 Task: Enable the code builder to access all the developer tools at once
Action: Mouse moved to (264, 122)
Screenshot: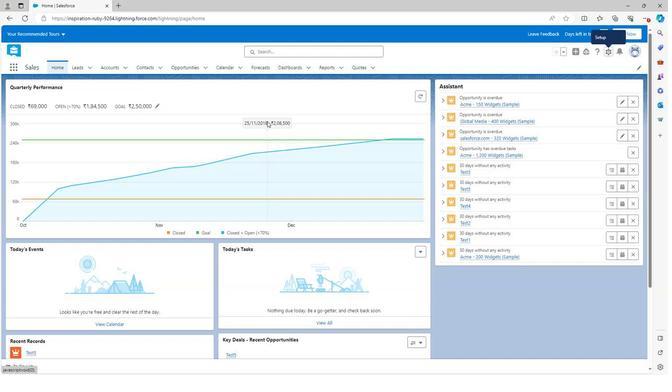 
Action: Mouse scrolled (264, 122) with delta (0, 0)
Screenshot: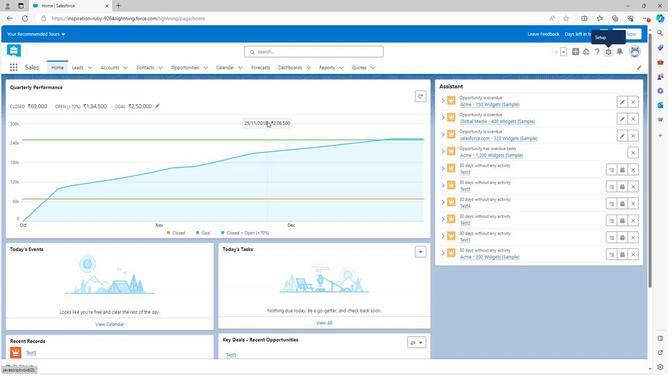 
Action: Mouse scrolled (264, 122) with delta (0, 0)
Screenshot: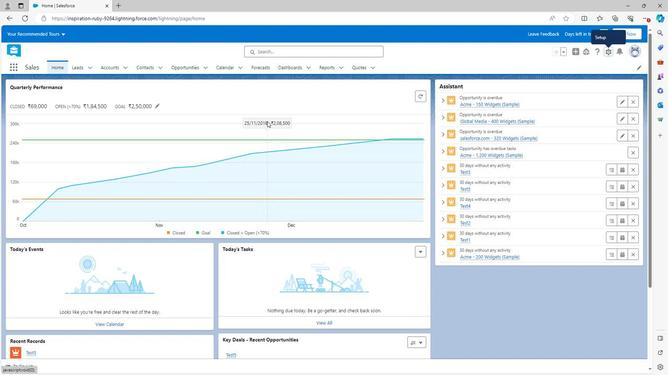 
Action: Mouse scrolled (264, 122) with delta (0, 0)
Screenshot: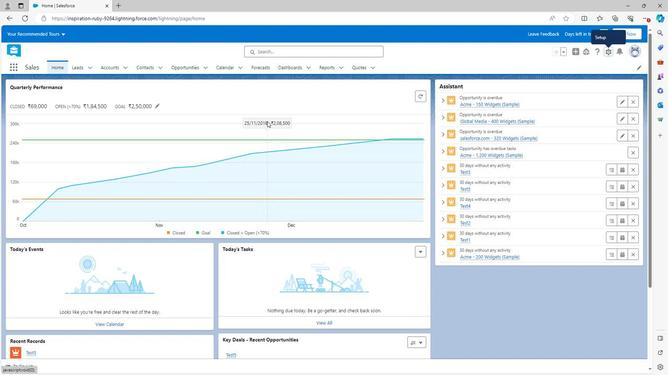 
Action: Mouse scrolled (264, 123) with delta (0, 0)
Screenshot: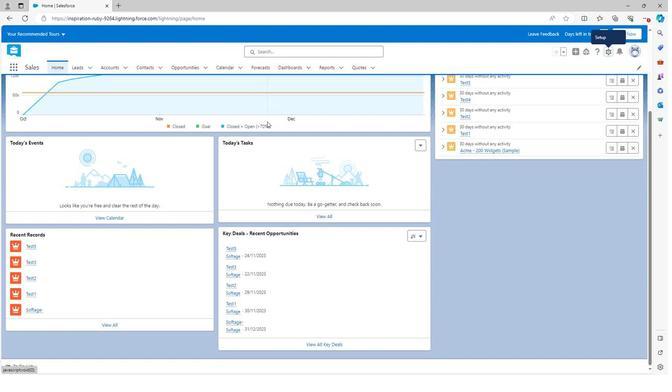 
Action: Mouse scrolled (264, 123) with delta (0, 0)
Screenshot: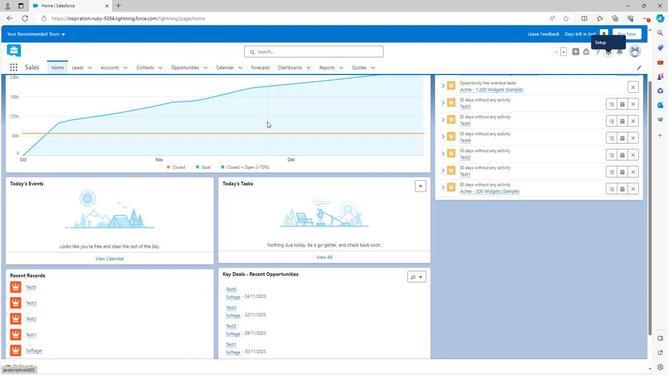 
Action: Mouse scrolled (264, 123) with delta (0, 0)
Screenshot: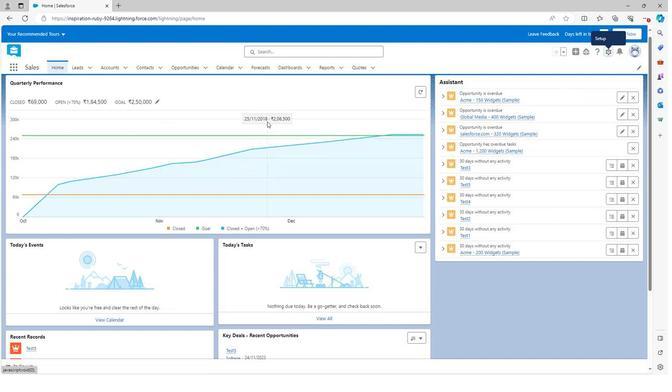 
Action: Mouse scrolled (264, 123) with delta (0, 0)
Screenshot: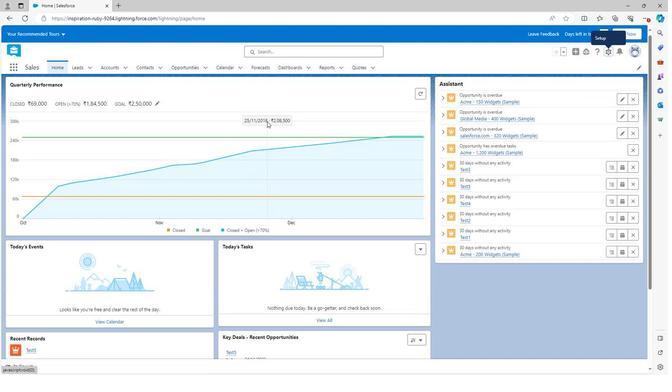 
Action: Mouse moved to (605, 53)
Screenshot: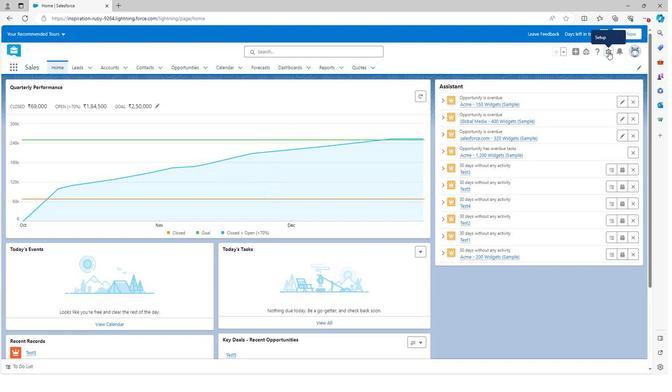 
Action: Mouse pressed left at (605, 53)
Screenshot: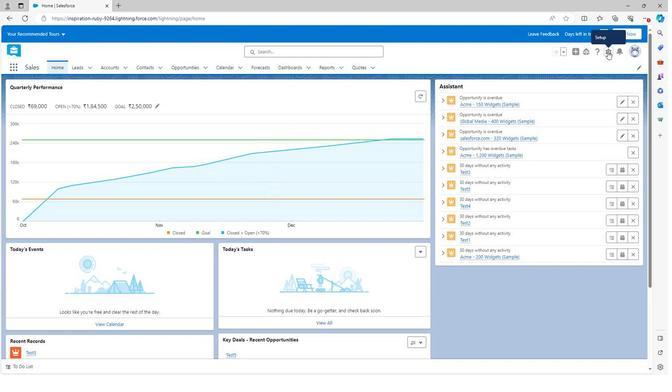 
Action: Mouse moved to (581, 71)
Screenshot: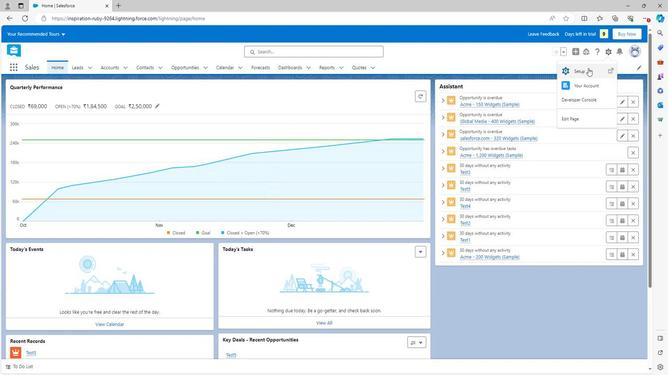 
Action: Mouse pressed left at (581, 71)
Screenshot: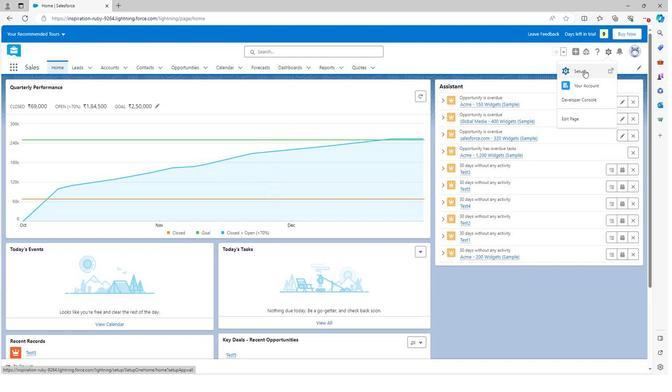 
Action: Mouse moved to (12, 255)
Screenshot: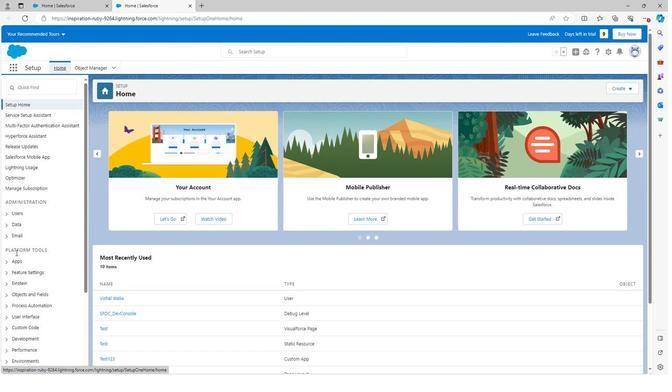 
Action: Mouse scrolled (12, 254) with delta (0, 0)
Screenshot: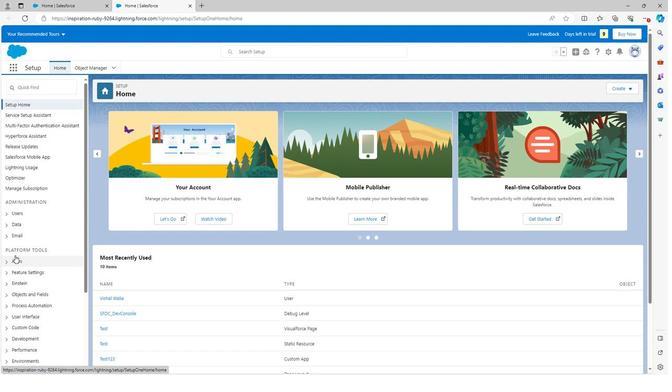
Action: Mouse scrolled (12, 254) with delta (0, 0)
Screenshot: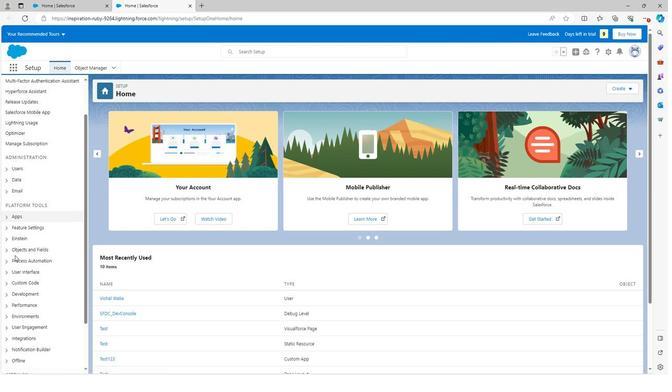 
Action: Mouse moved to (12, 255)
Screenshot: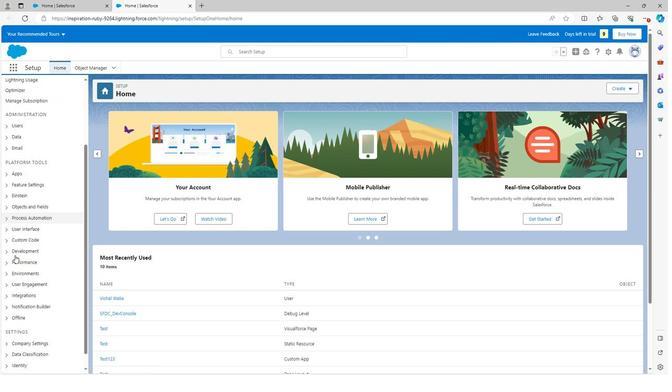 
Action: Mouse scrolled (12, 255) with delta (0, 0)
Screenshot: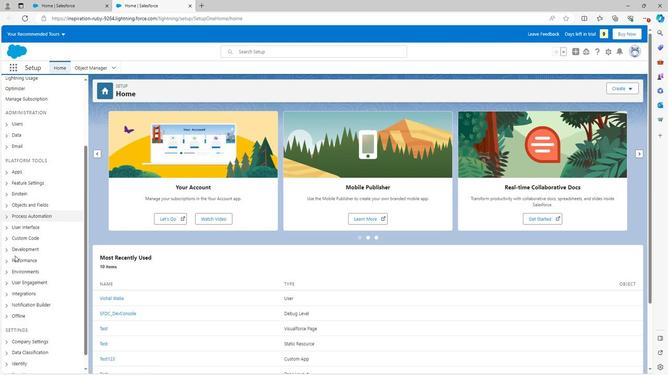 
Action: Mouse moved to (3, 235)
Screenshot: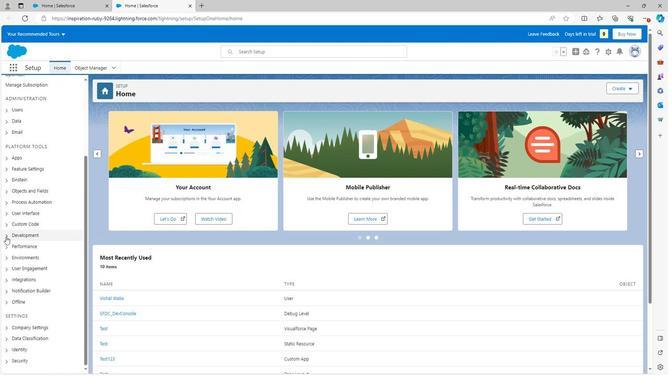 
Action: Mouse pressed left at (3, 235)
Screenshot: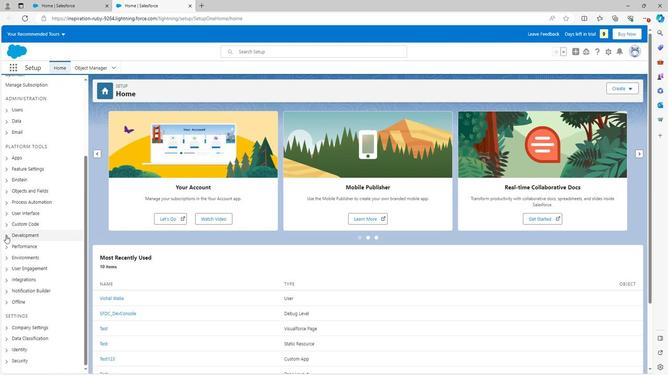 
Action: Mouse moved to (27, 247)
Screenshot: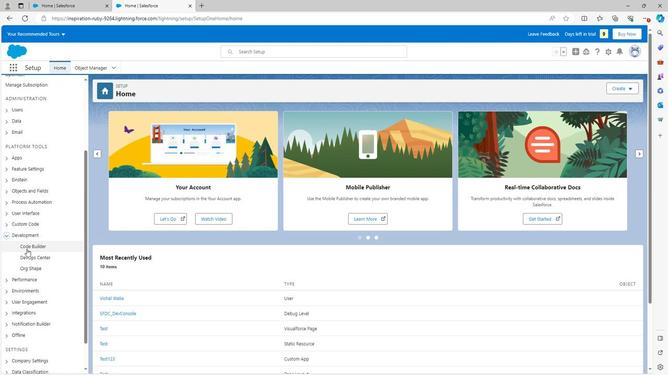 
Action: Mouse pressed left at (27, 247)
Screenshot: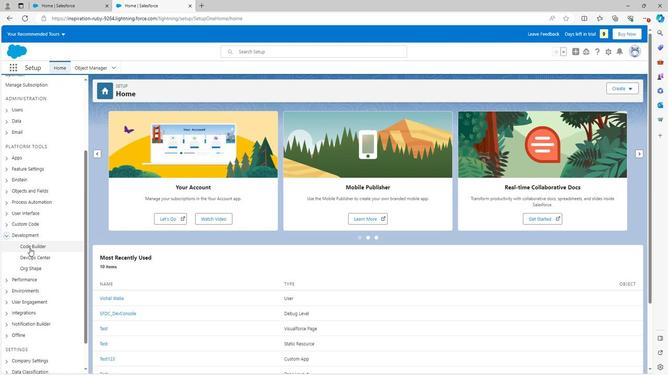 
Action: Mouse moved to (390, 152)
Screenshot: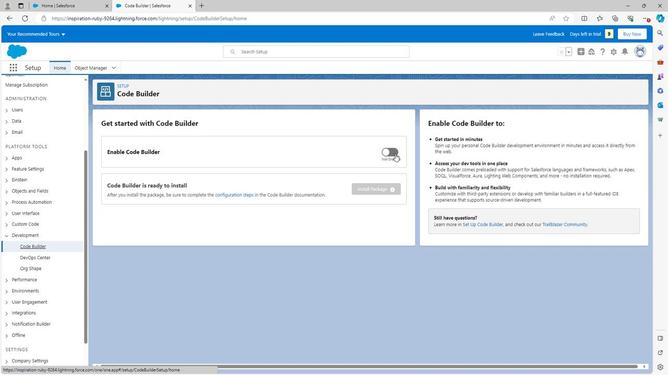
Action: Mouse pressed left at (390, 152)
Screenshot: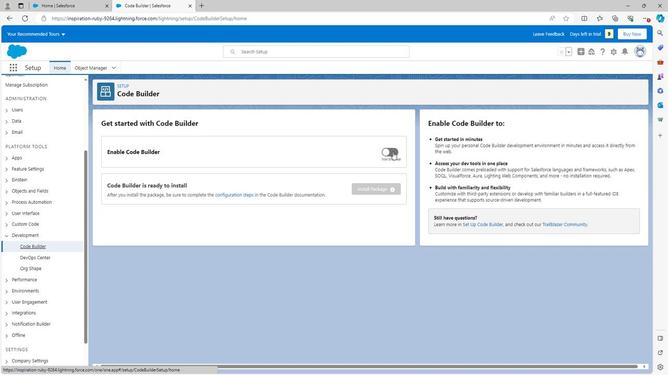 
Action: Mouse moved to (413, 223)
Screenshot: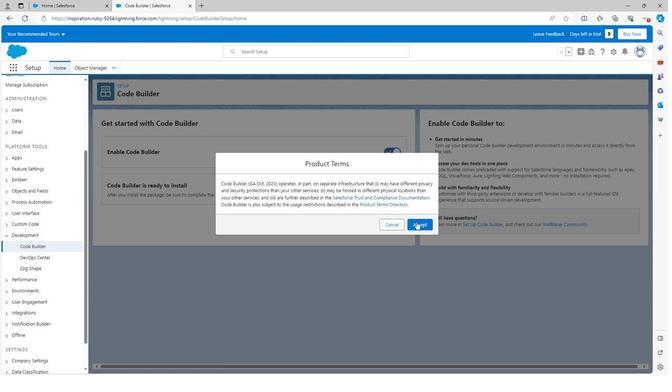 
Action: Mouse pressed left at (413, 223)
Screenshot: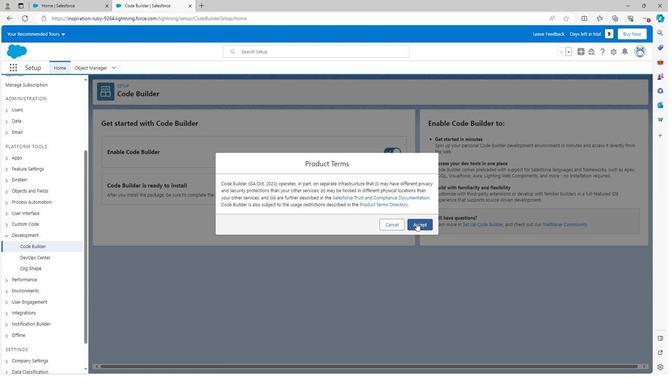 
Action: Mouse moved to (387, 151)
Screenshot: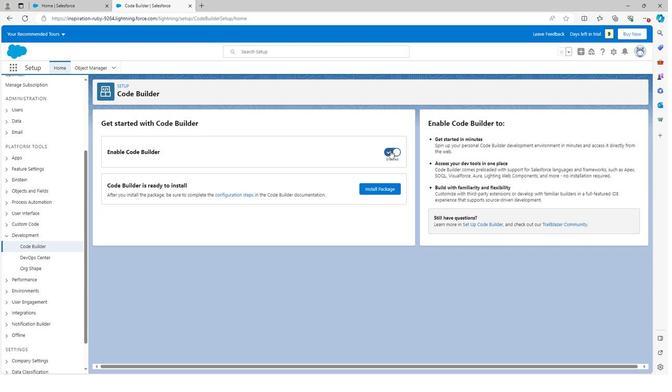 
Action: Mouse pressed left at (387, 151)
Screenshot: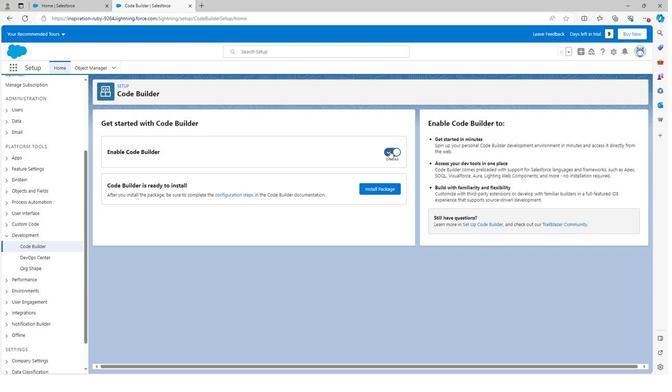 
Action: Mouse moved to (302, 184)
Screenshot: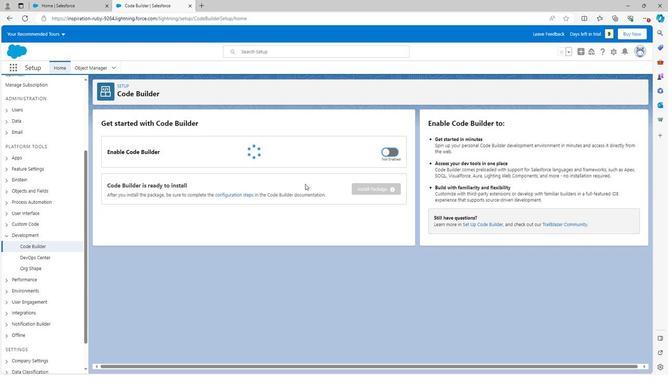 
